 Task: Check the percentage active listings of barn in the last 5 years.
Action: Mouse moved to (821, 181)
Screenshot: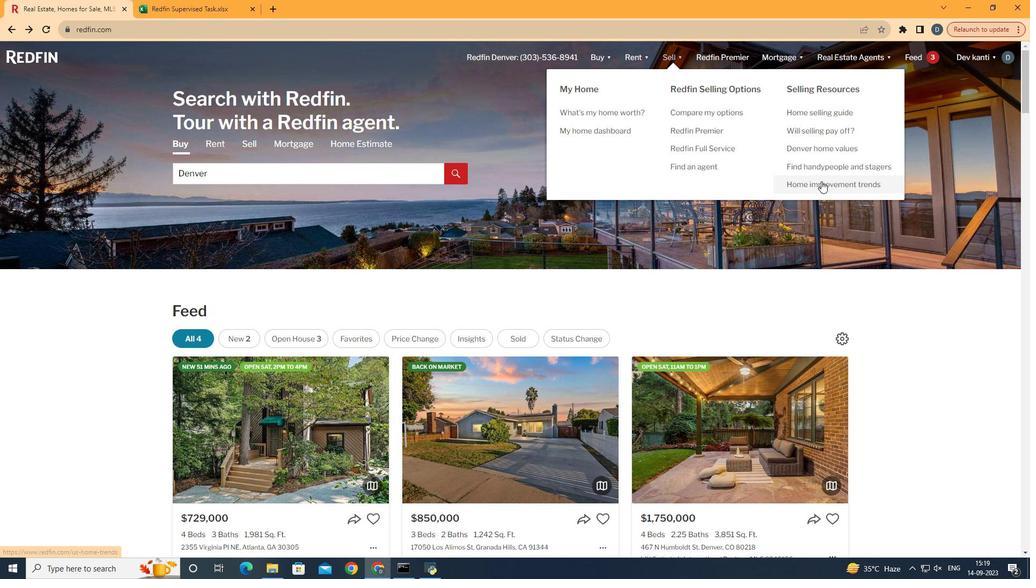 
Action: Mouse pressed left at (821, 181)
Screenshot: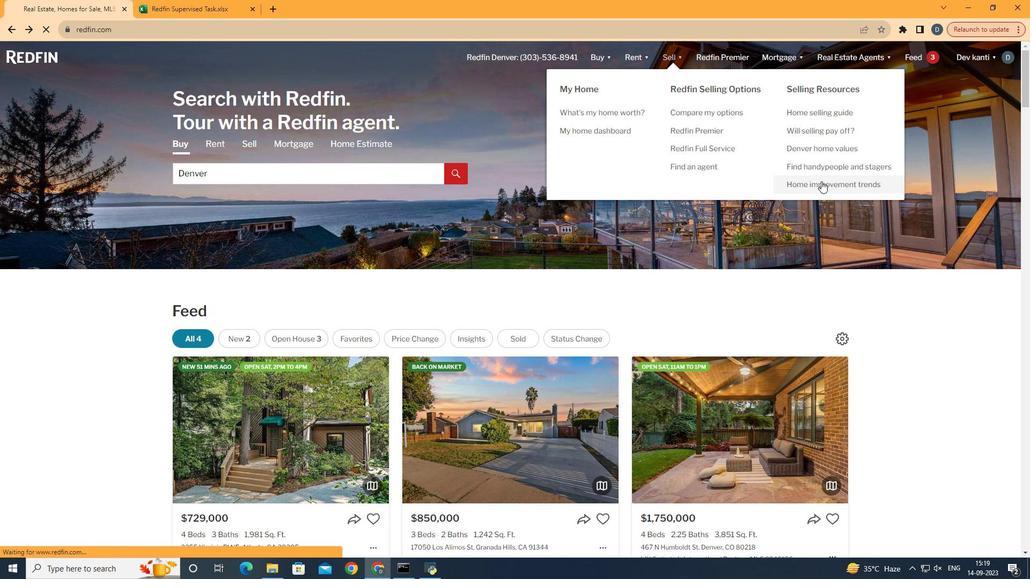 
Action: Mouse moved to (266, 201)
Screenshot: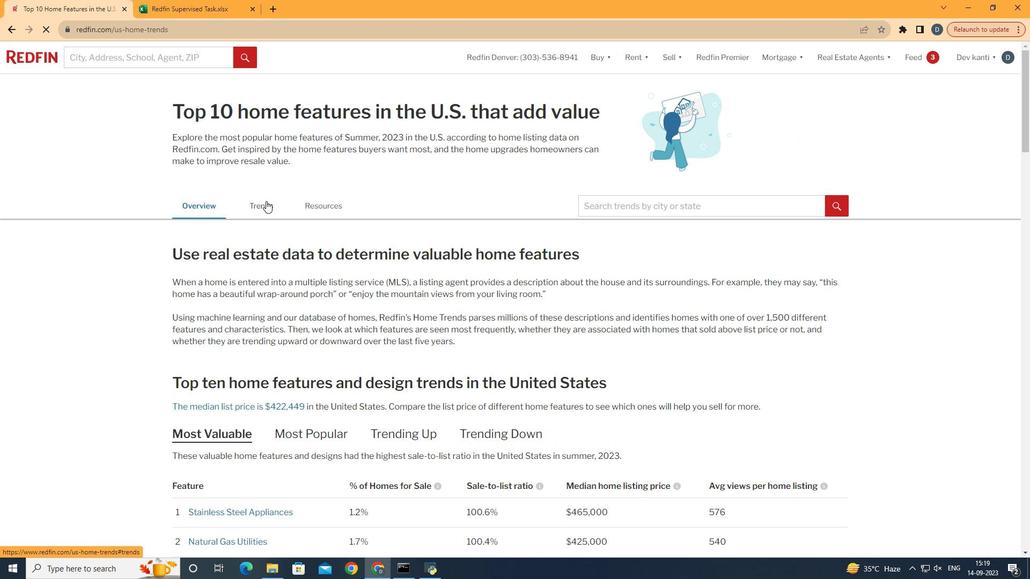 
Action: Mouse pressed left at (266, 201)
Screenshot: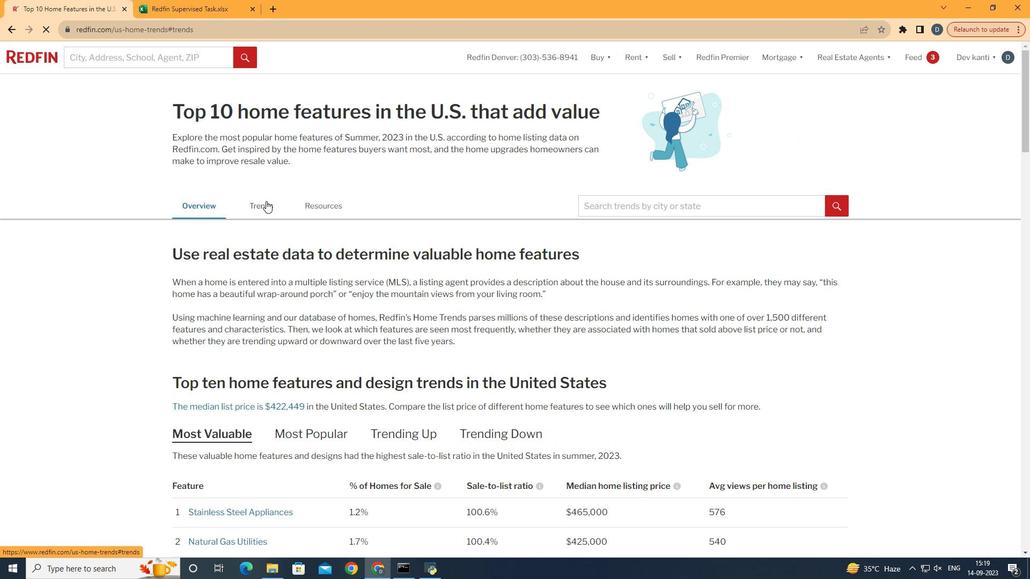 
Action: Mouse moved to (311, 272)
Screenshot: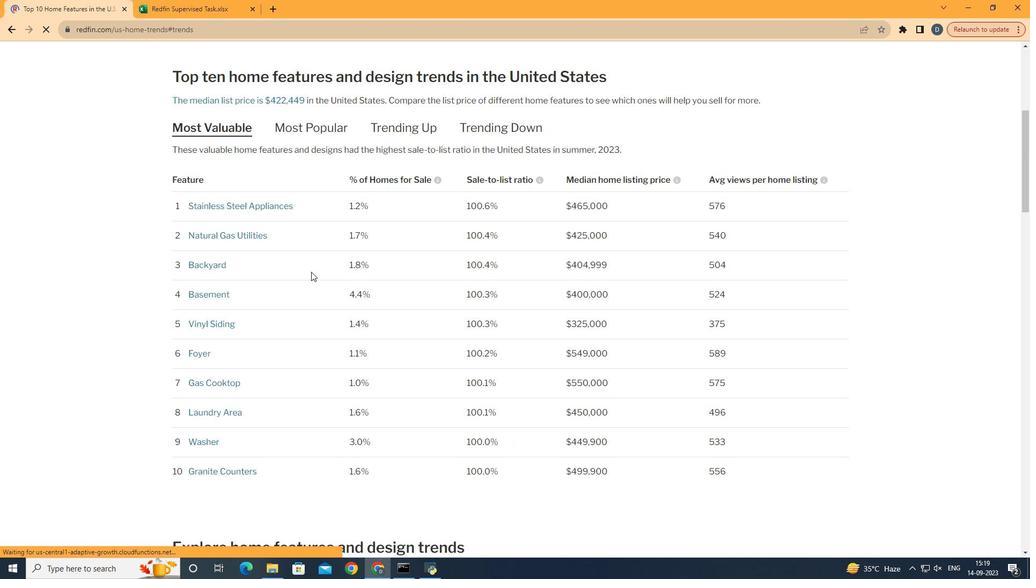 
Action: Mouse scrolled (311, 271) with delta (0, 0)
Screenshot: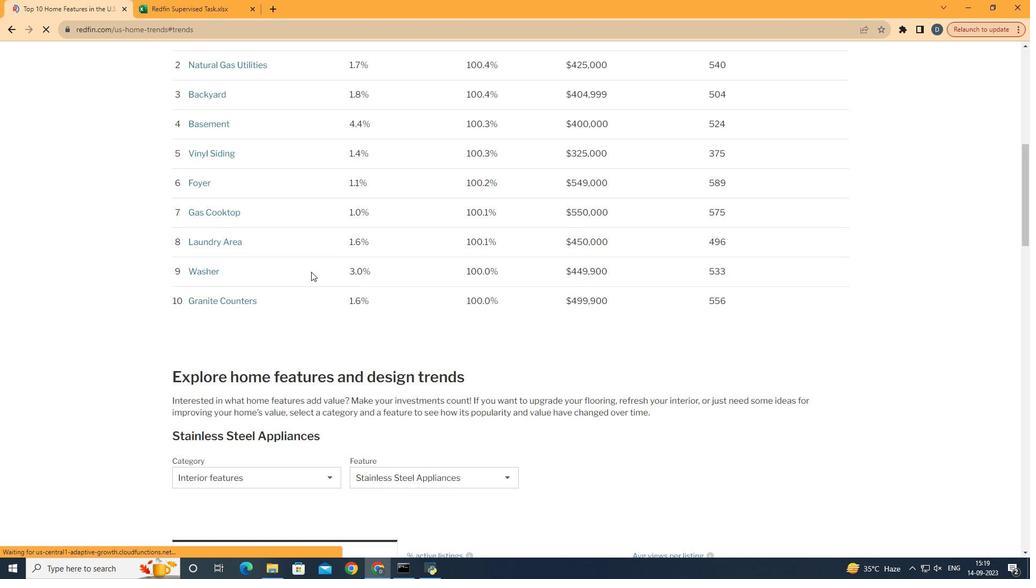 
Action: Mouse scrolled (311, 271) with delta (0, 0)
Screenshot: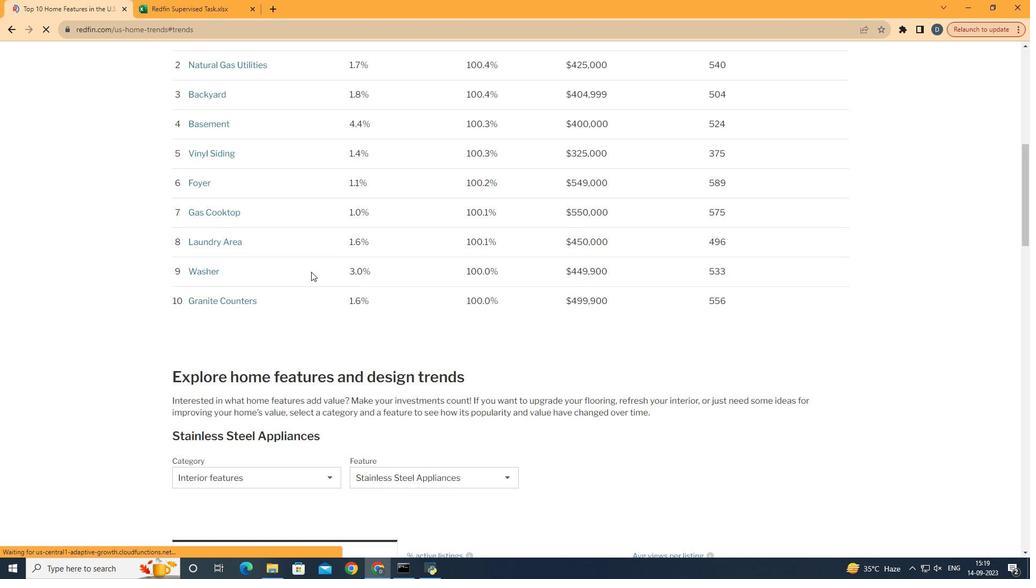 
Action: Mouse scrolled (311, 271) with delta (0, 0)
Screenshot: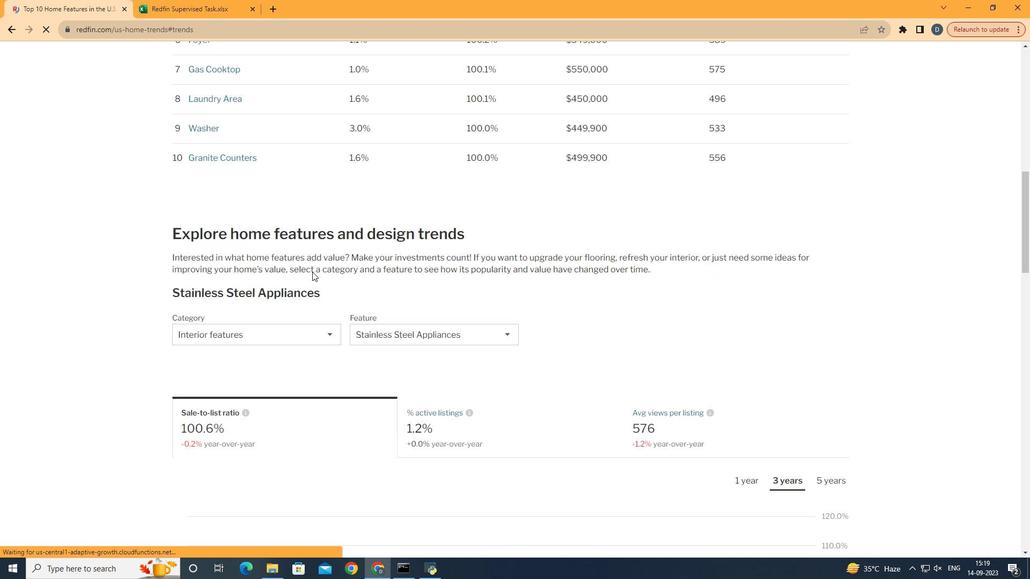 
Action: Mouse scrolled (311, 271) with delta (0, 0)
Screenshot: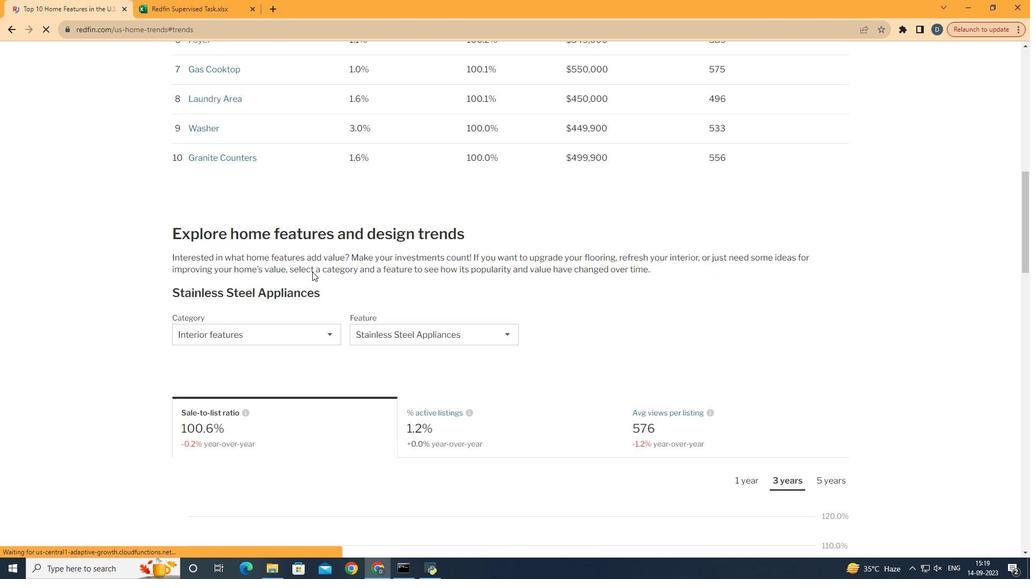 
Action: Mouse scrolled (311, 271) with delta (0, 0)
Screenshot: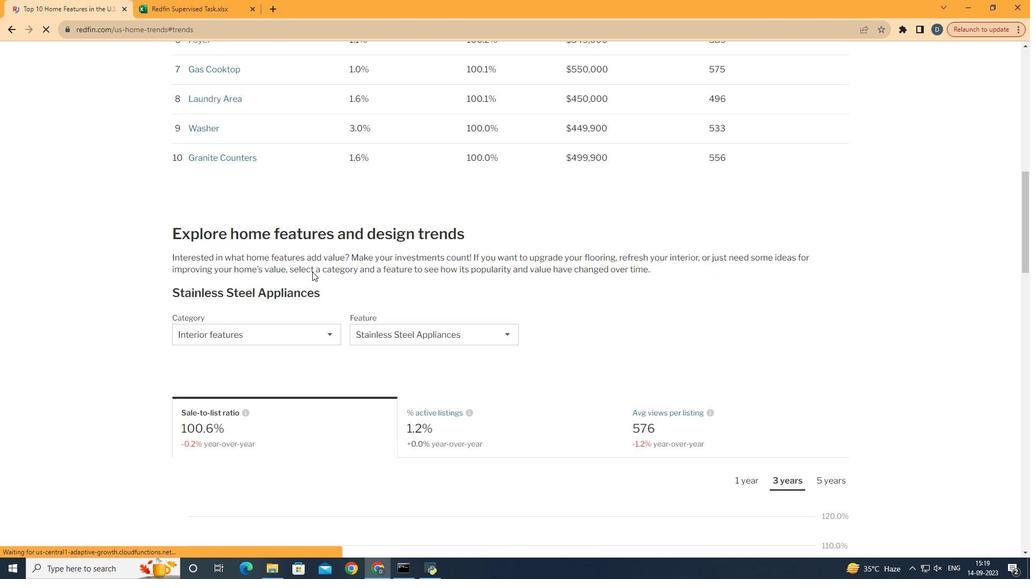 
Action: Mouse scrolled (311, 271) with delta (0, 0)
Screenshot: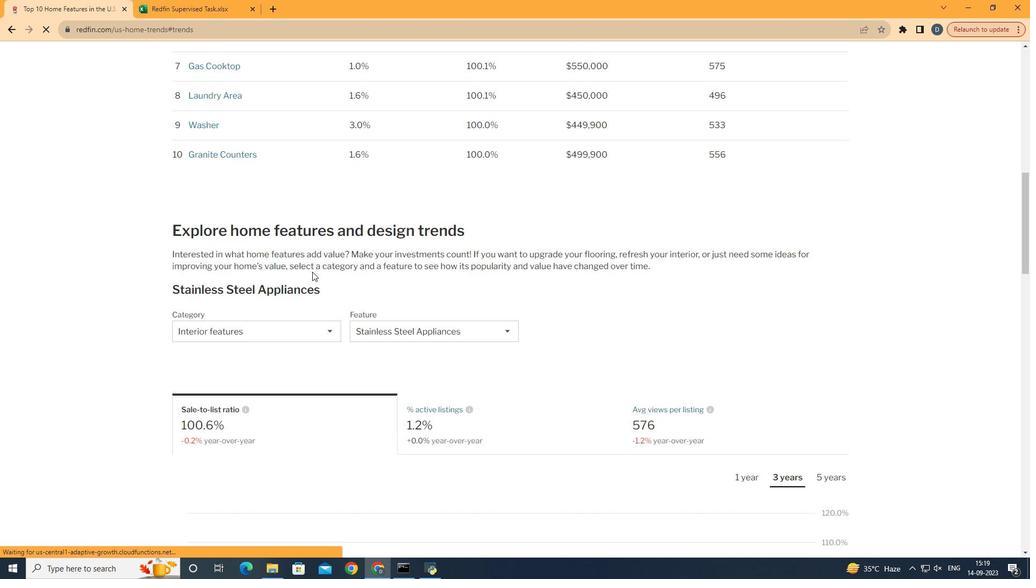 
Action: Mouse moved to (312, 272)
Screenshot: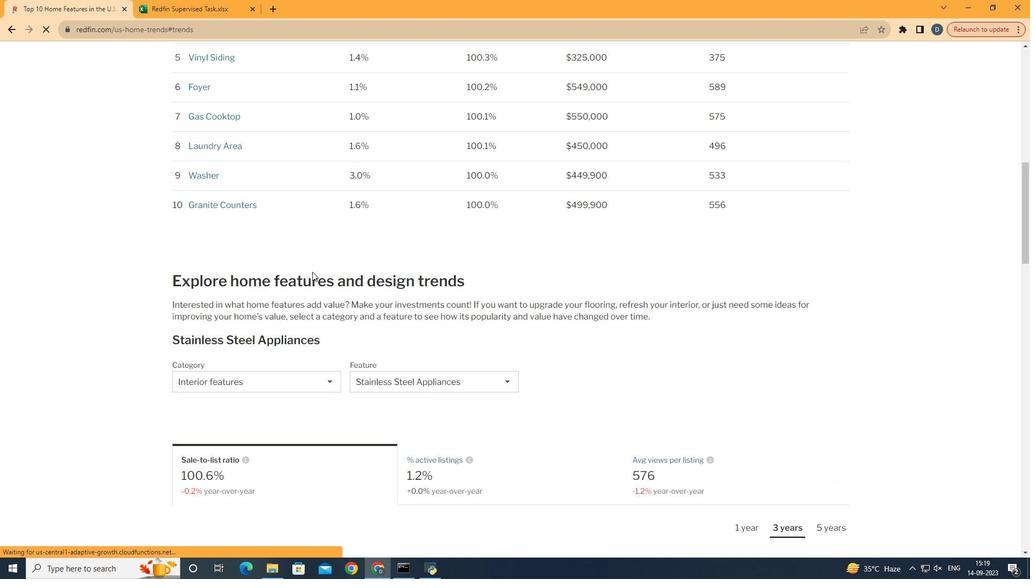 
Action: Mouse scrolled (312, 271) with delta (0, 0)
Screenshot: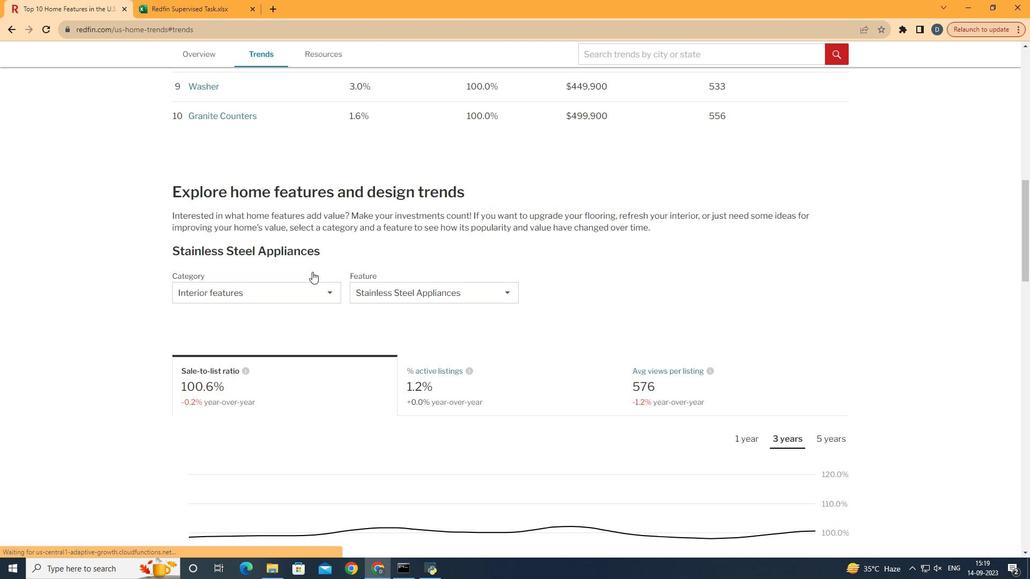 
Action: Mouse scrolled (312, 271) with delta (0, 0)
Screenshot: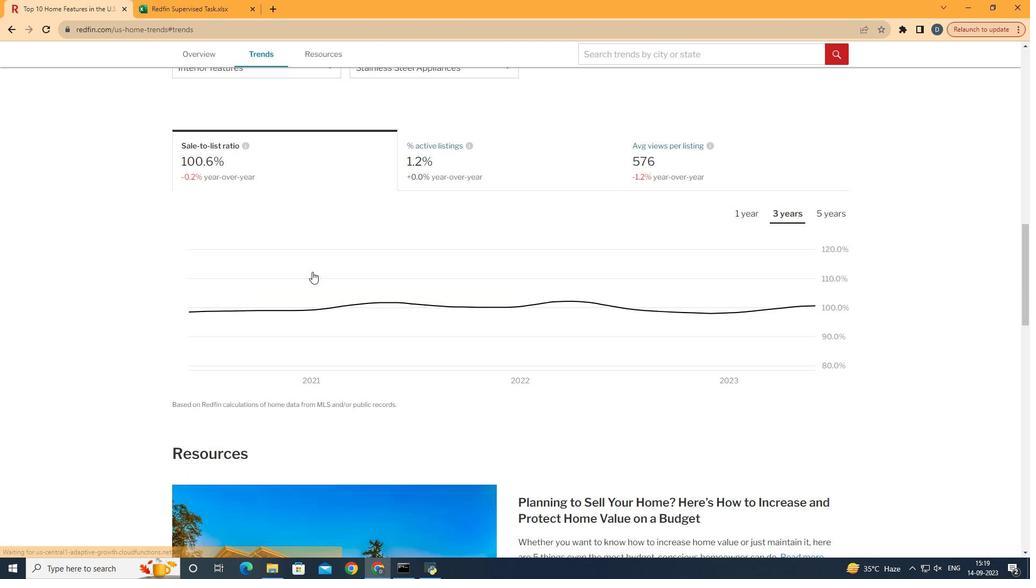 
Action: Mouse scrolled (312, 271) with delta (0, 0)
Screenshot: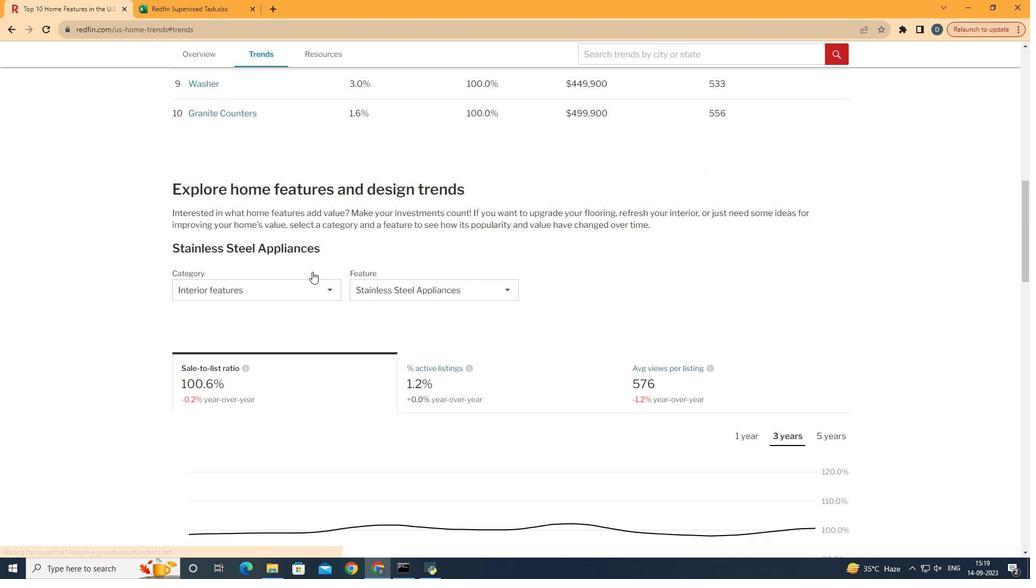 
Action: Mouse scrolled (312, 271) with delta (0, 0)
Screenshot: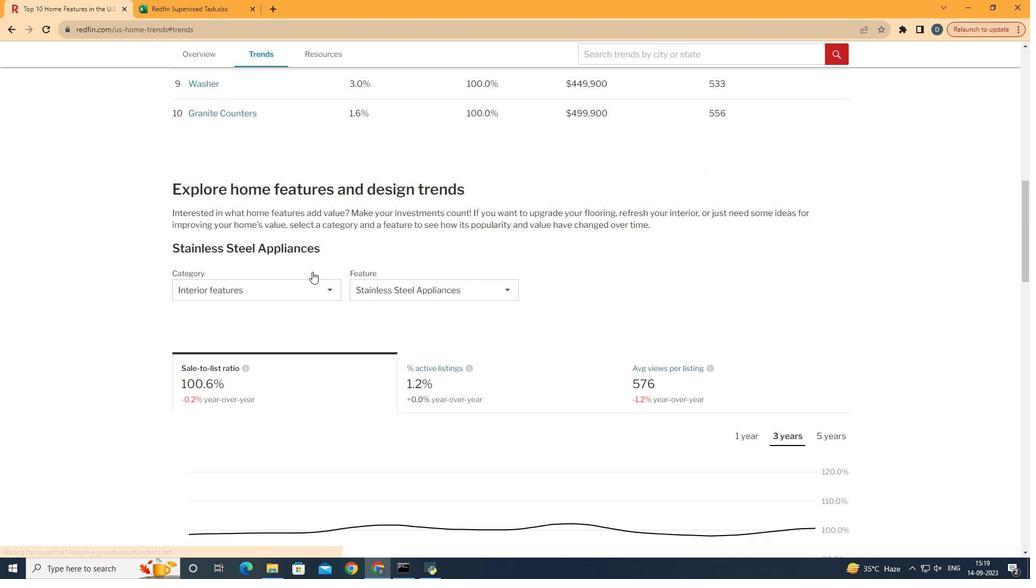 
Action: Mouse scrolled (312, 271) with delta (0, 0)
Screenshot: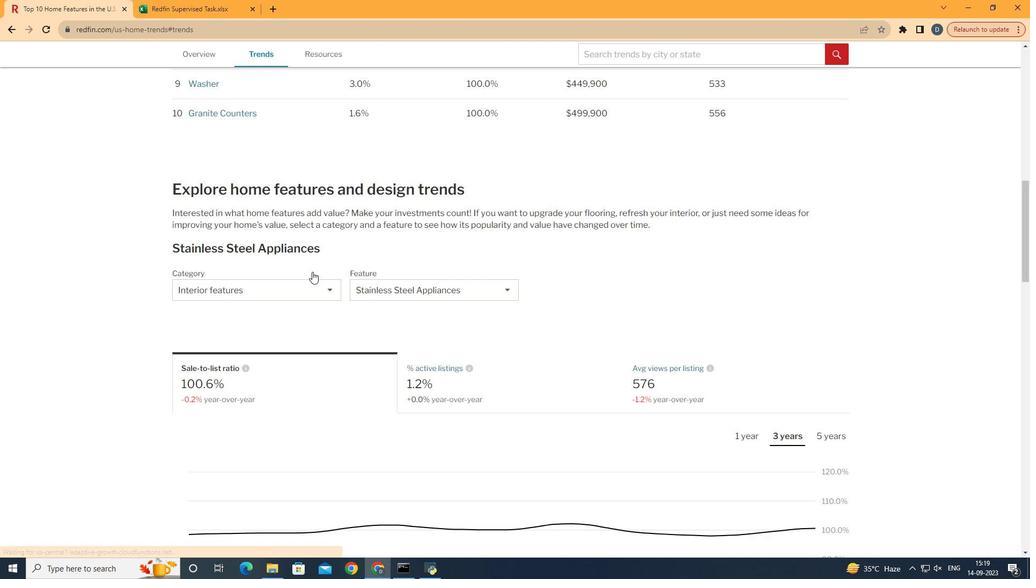 
Action: Mouse scrolled (312, 271) with delta (0, 0)
Screenshot: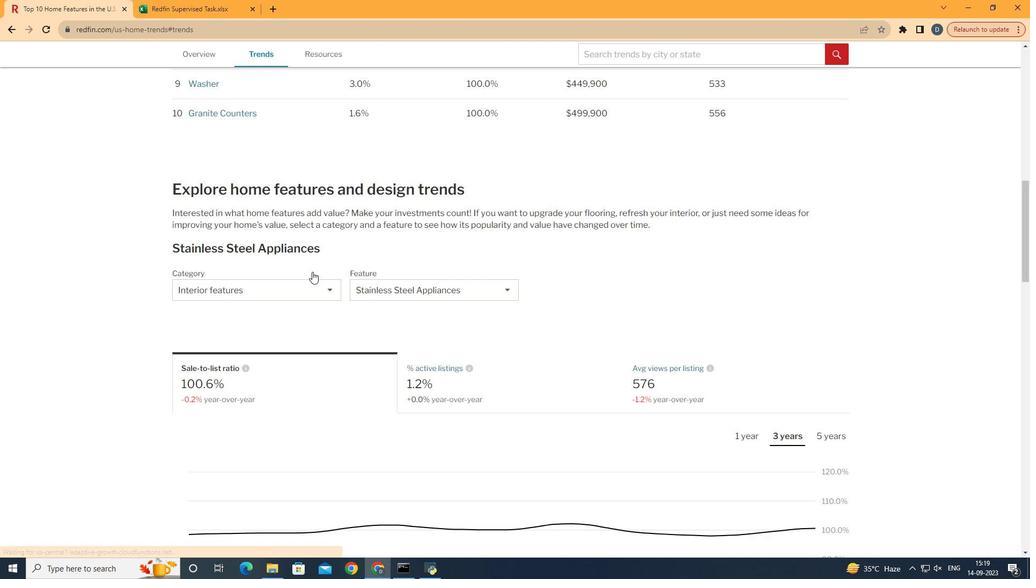 
Action: Mouse scrolled (312, 271) with delta (0, 0)
Screenshot: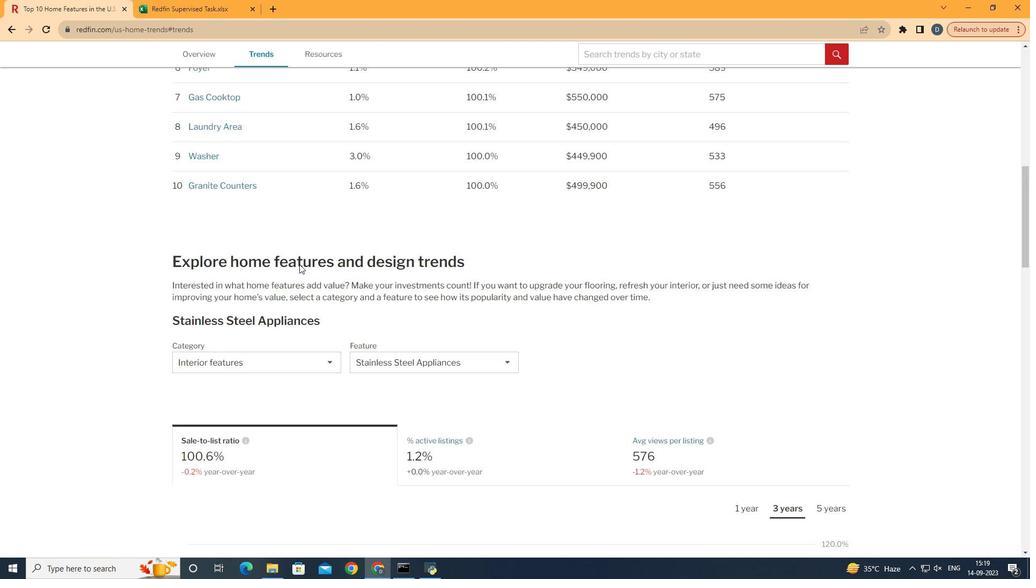 
Action: Mouse moved to (286, 257)
Screenshot: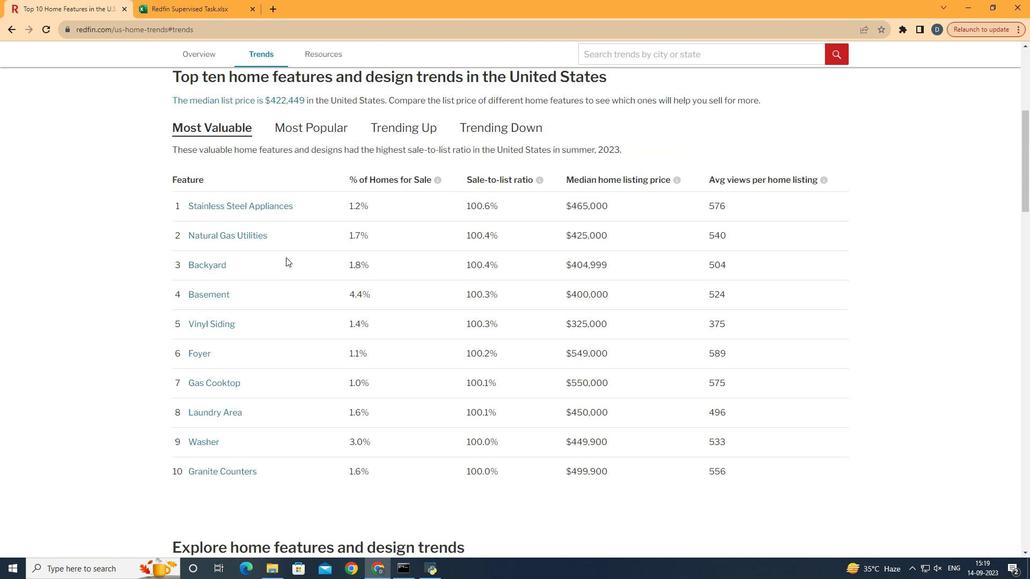 
Action: Mouse scrolled (286, 257) with delta (0, 0)
Screenshot: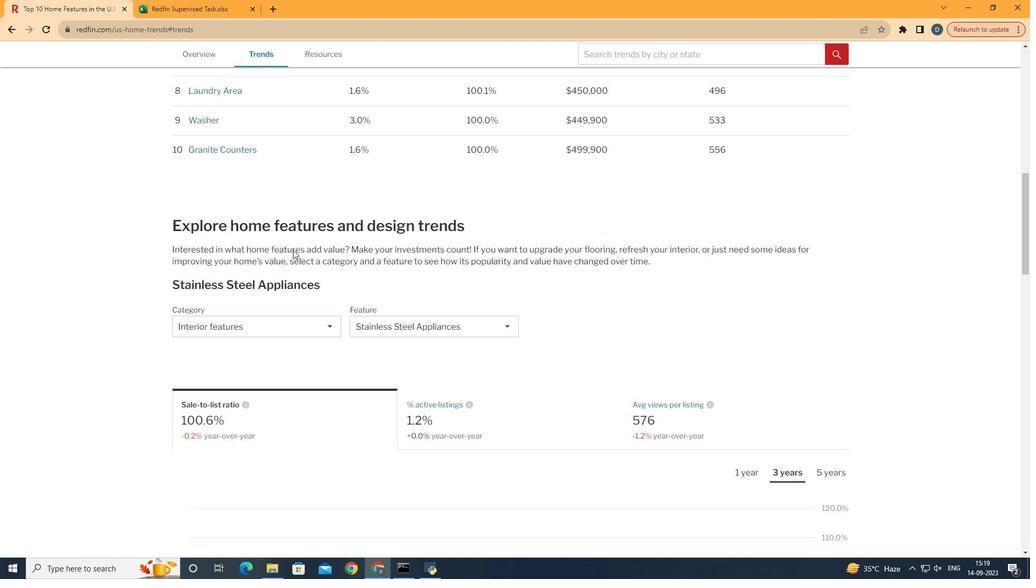 
Action: Mouse scrolled (286, 257) with delta (0, 0)
Screenshot: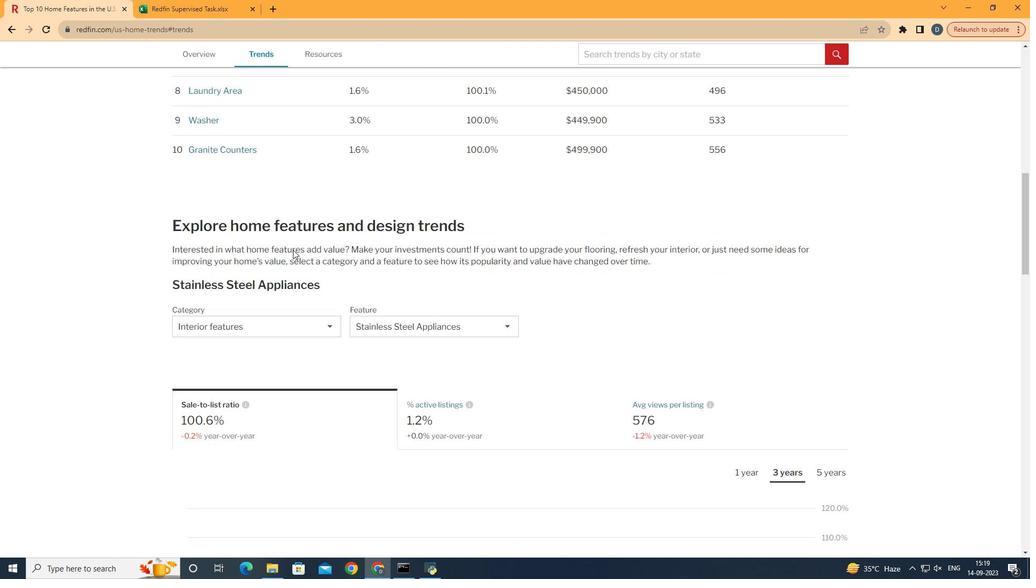 
Action: Mouse scrolled (286, 257) with delta (0, 0)
Screenshot: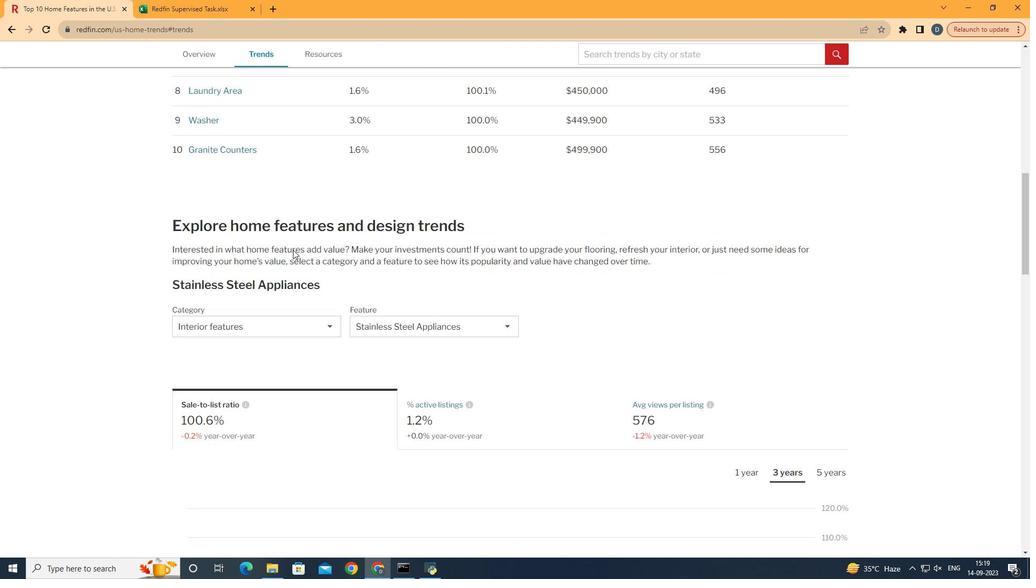 
Action: Mouse scrolled (286, 257) with delta (0, 0)
Screenshot: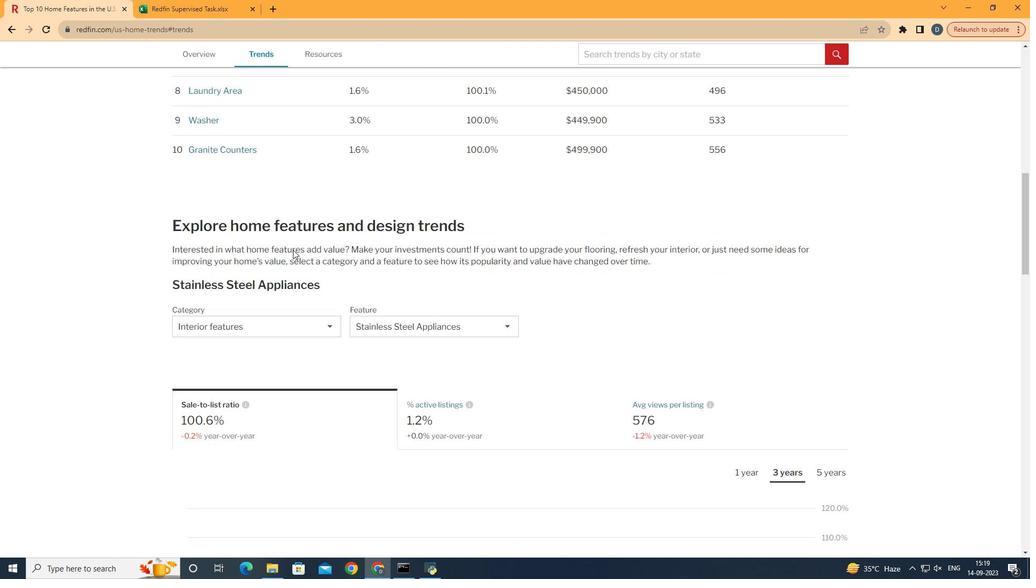 
Action: Mouse scrolled (286, 257) with delta (0, 0)
Screenshot: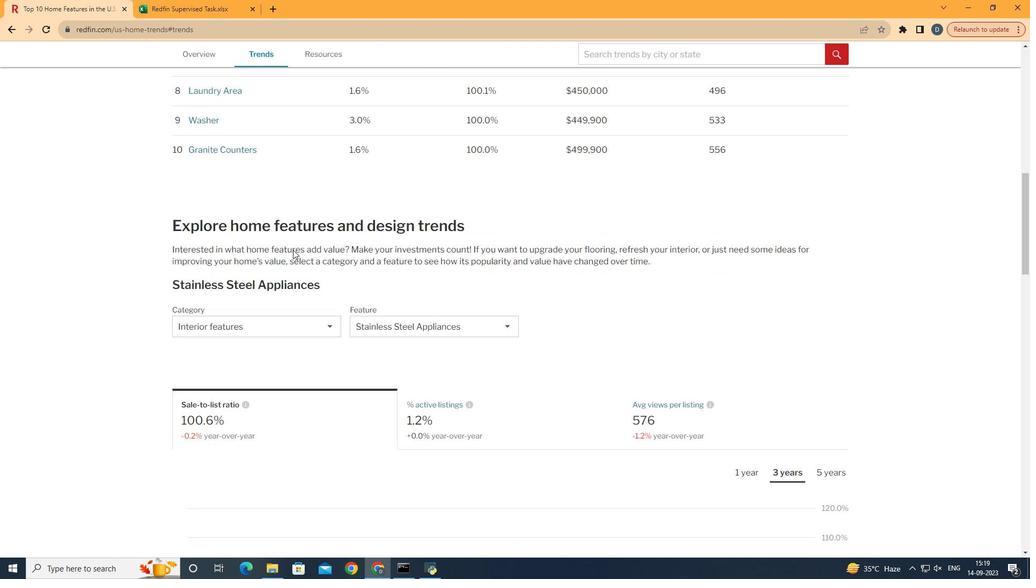 
Action: Mouse scrolled (286, 257) with delta (0, 0)
Screenshot: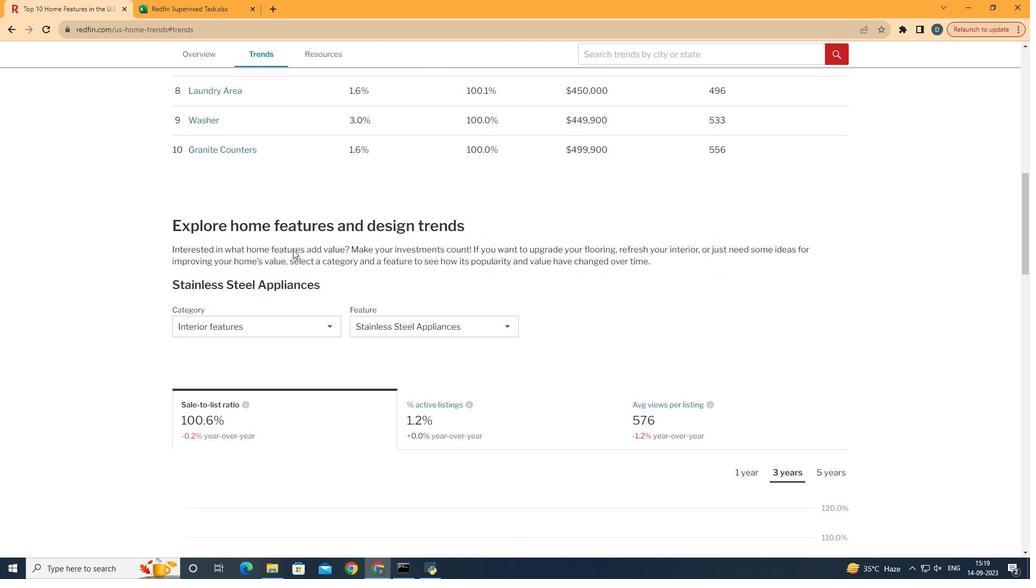
Action: Mouse moved to (292, 327)
Screenshot: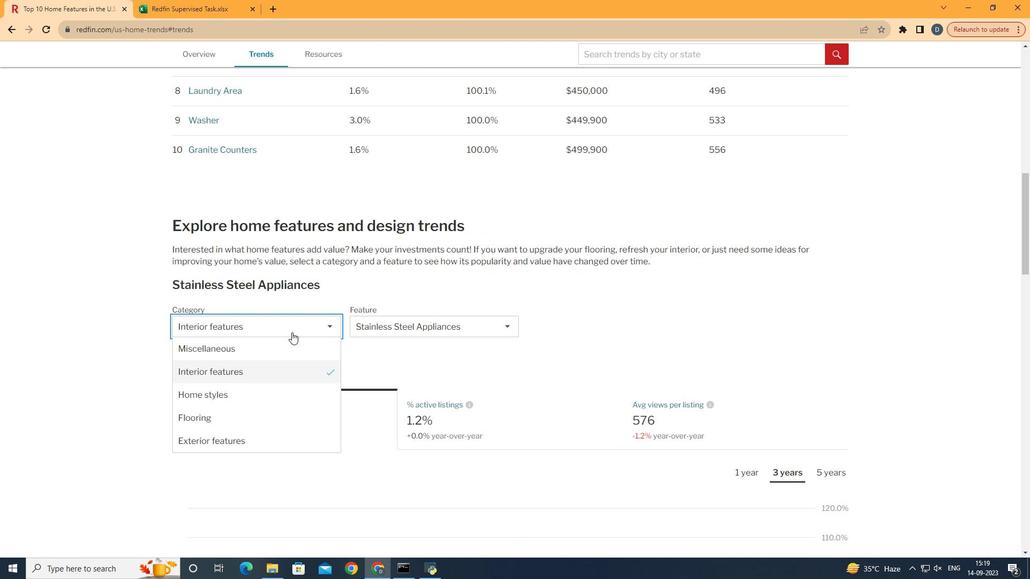 
Action: Mouse pressed left at (292, 327)
Screenshot: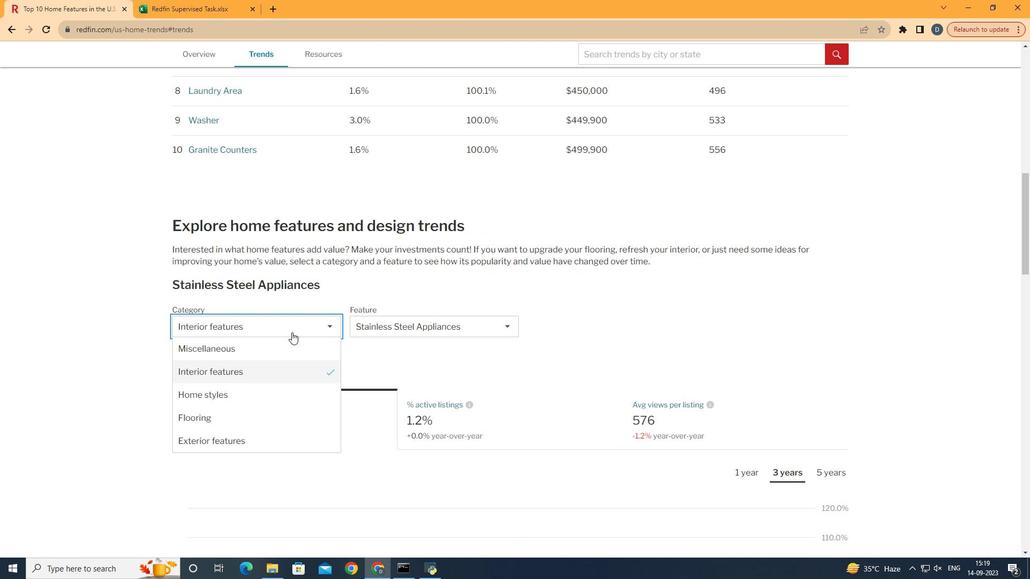 
Action: Mouse moved to (301, 437)
Screenshot: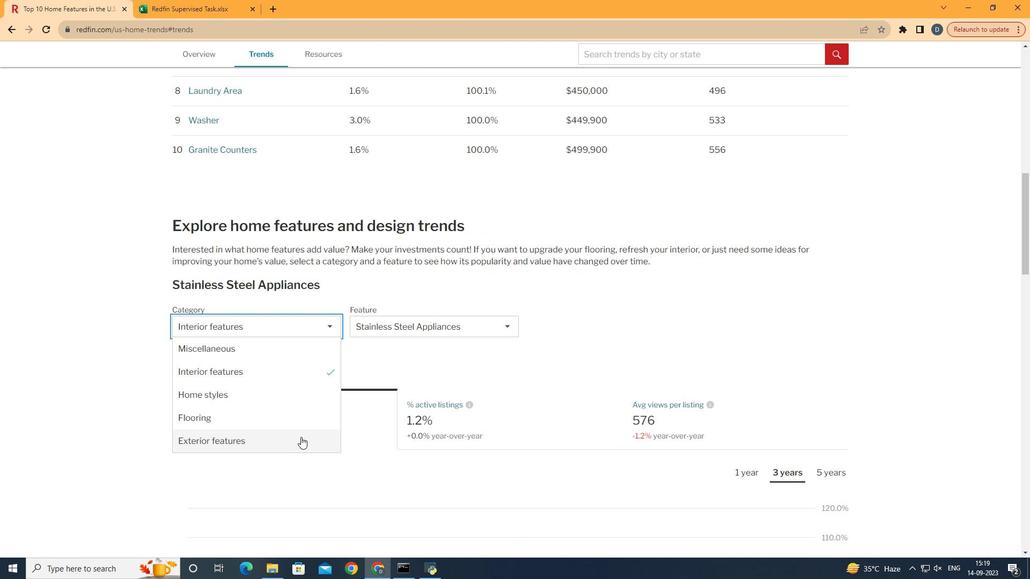 
Action: Mouse pressed left at (301, 437)
Screenshot: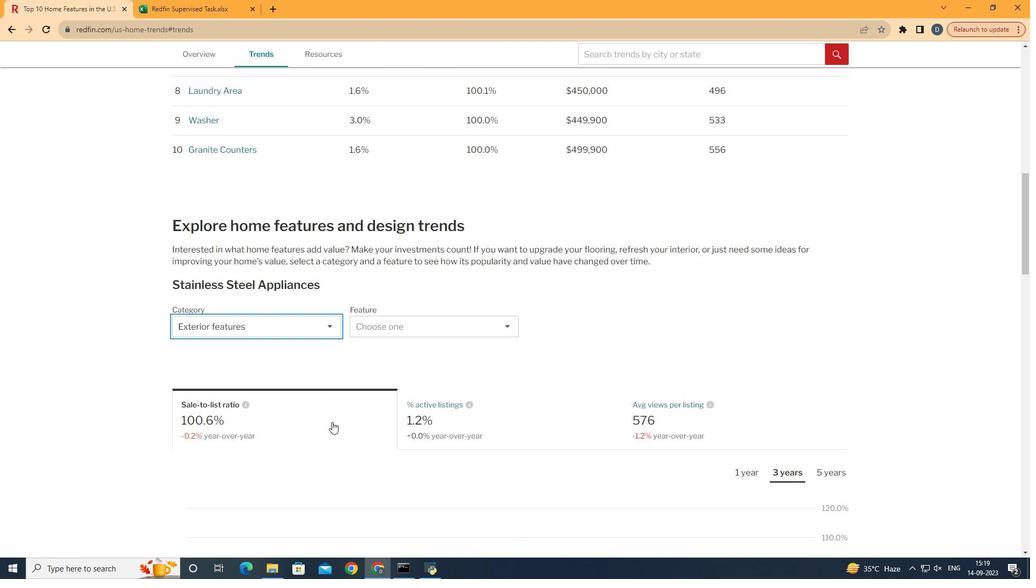 
Action: Mouse moved to (441, 319)
Screenshot: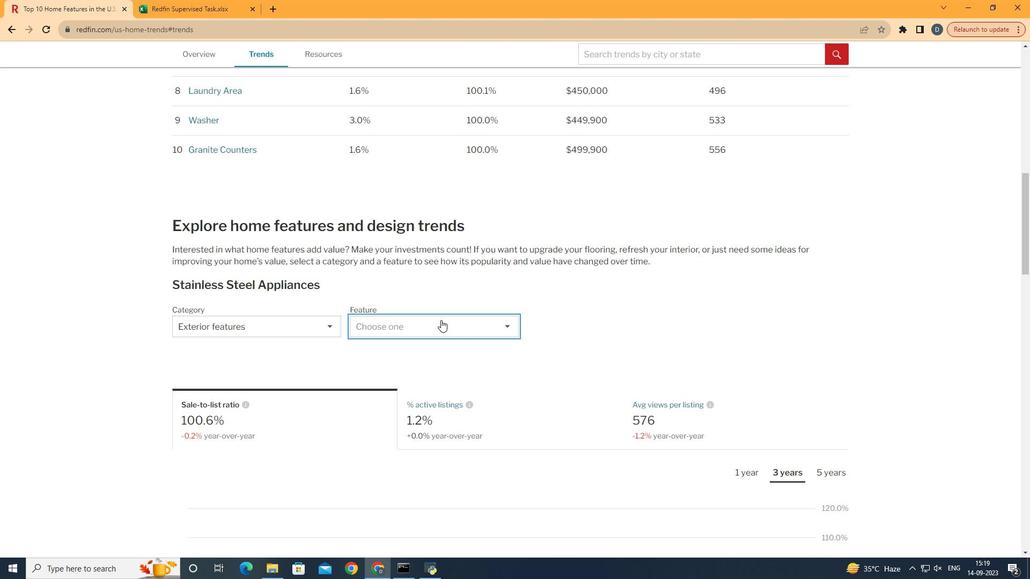 
Action: Mouse pressed left at (441, 319)
Screenshot: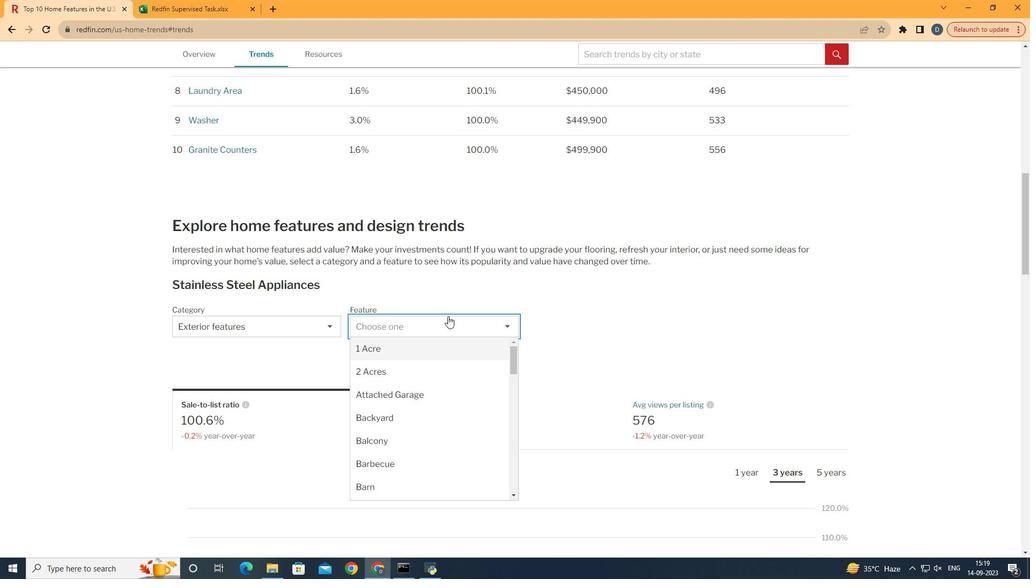 
Action: Mouse moved to (442, 478)
Screenshot: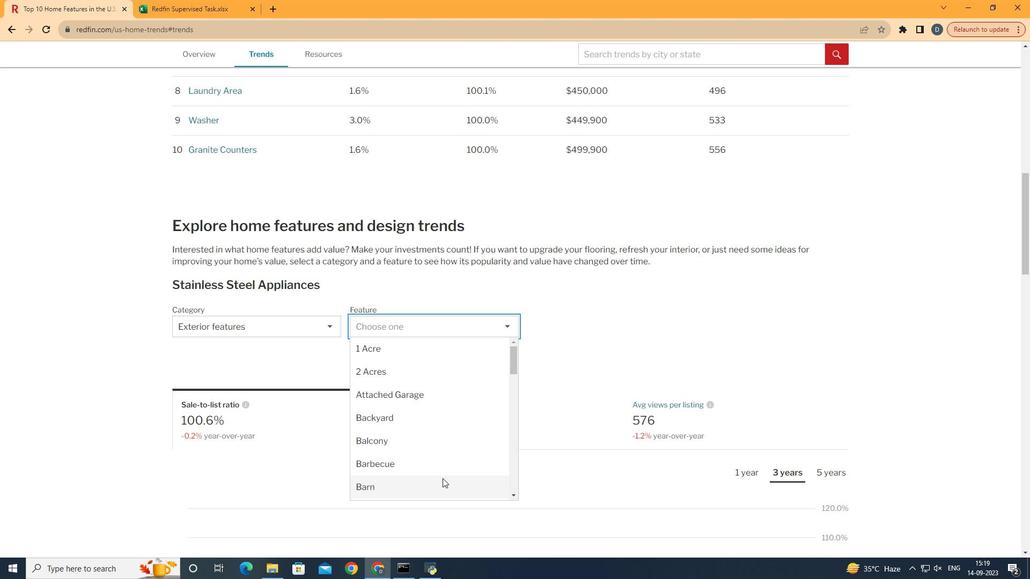 
Action: Mouse pressed left at (442, 478)
Screenshot: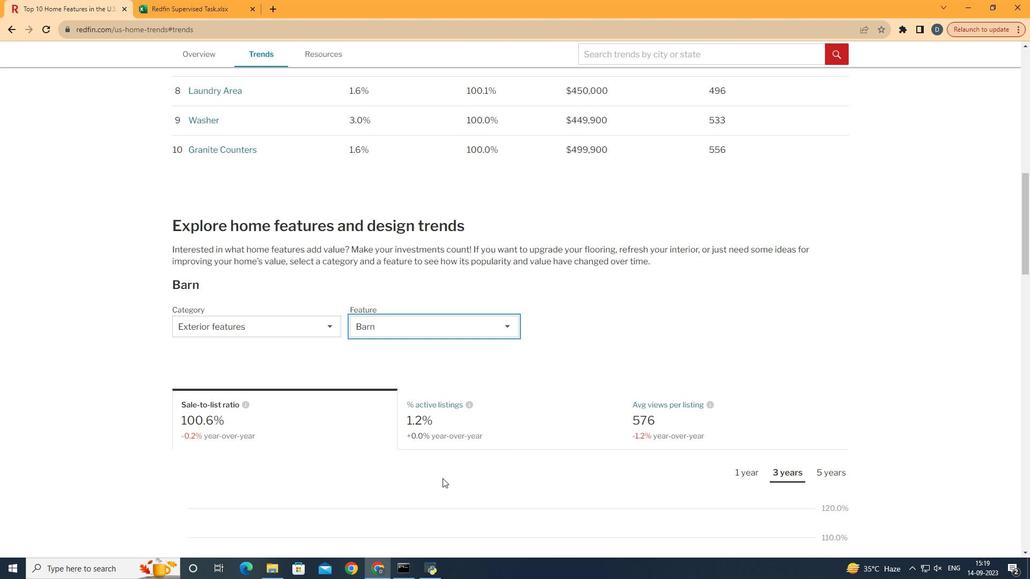 
Action: Mouse moved to (561, 408)
Screenshot: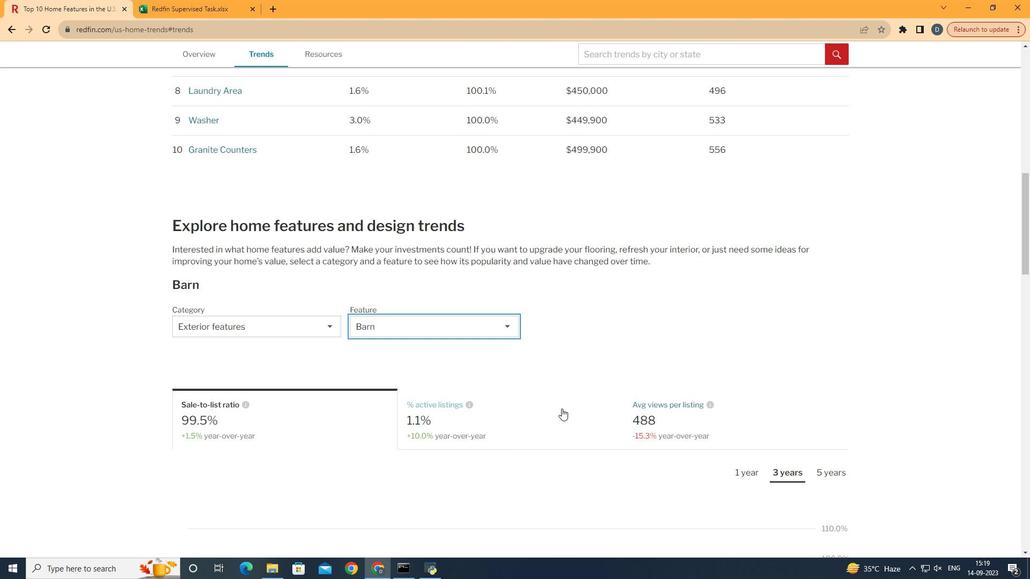 
Action: Mouse pressed left at (561, 408)
Screenshot: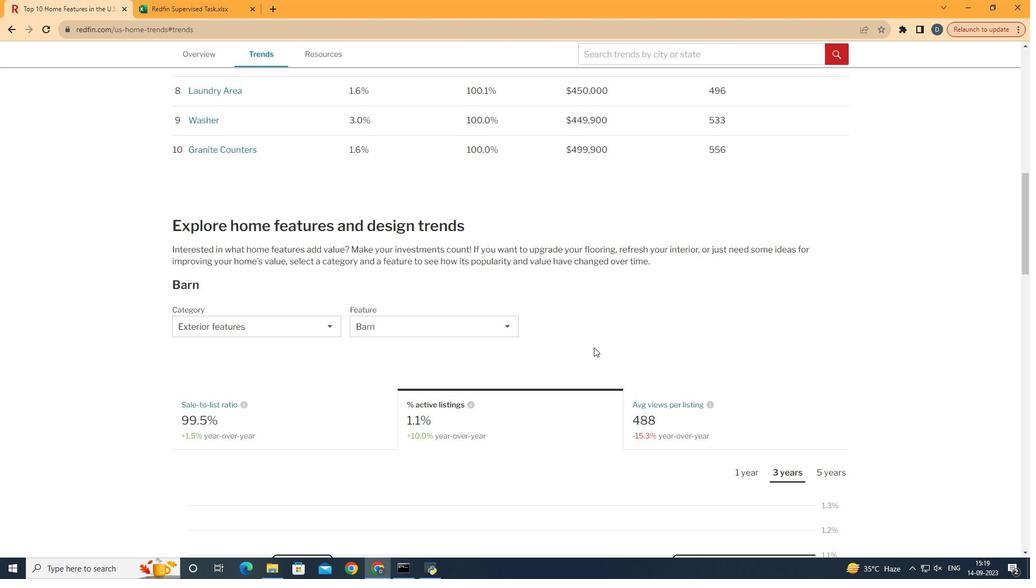 
Action: Mouse moved to (686, 274)
Screenshot: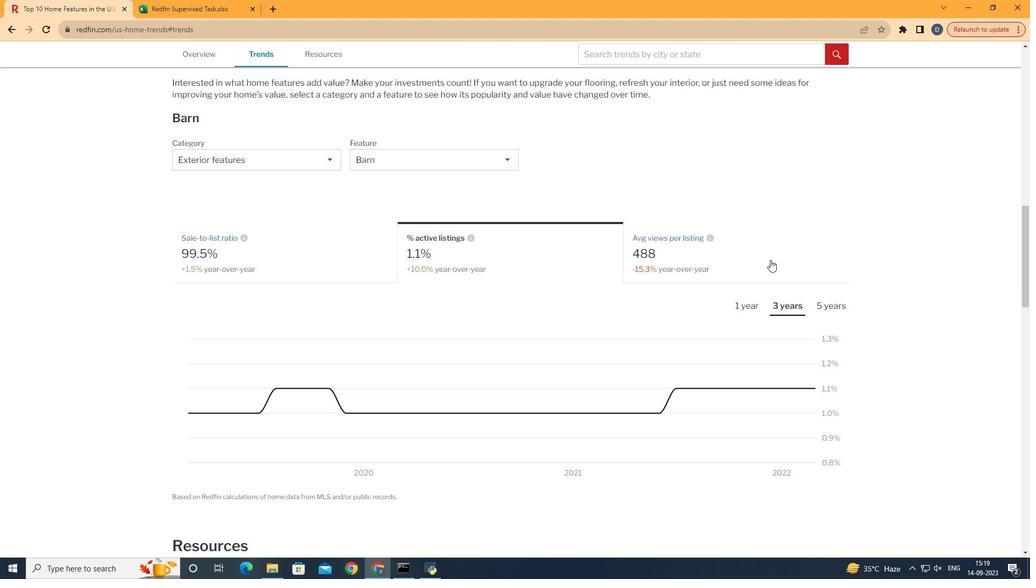 
Action: Mouse scrolled (686, 273) with delta (0, 0)
Screenshot: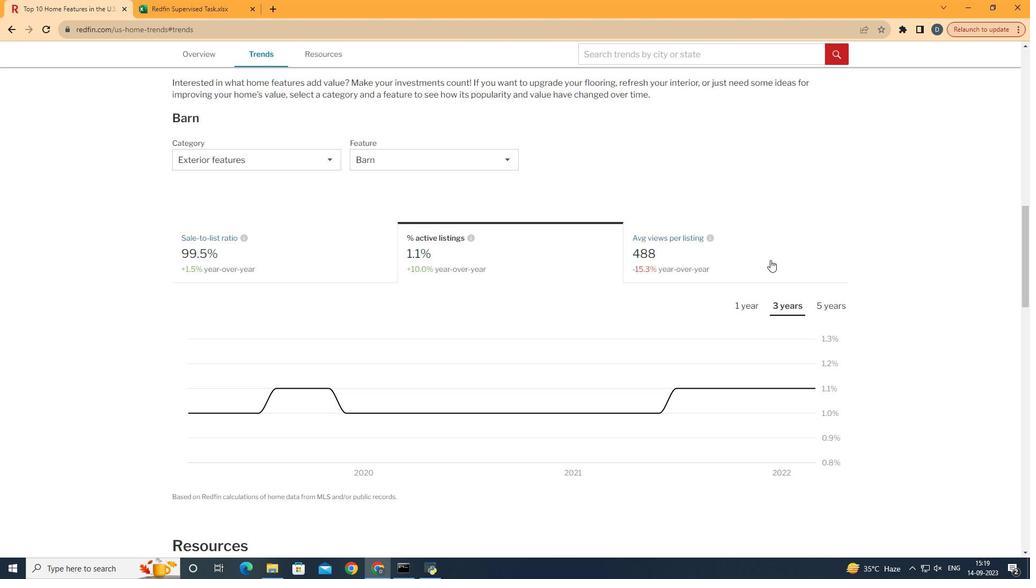 
Action: Mouse scrolled (686, 273) with delta (0, 0)
Screenshot: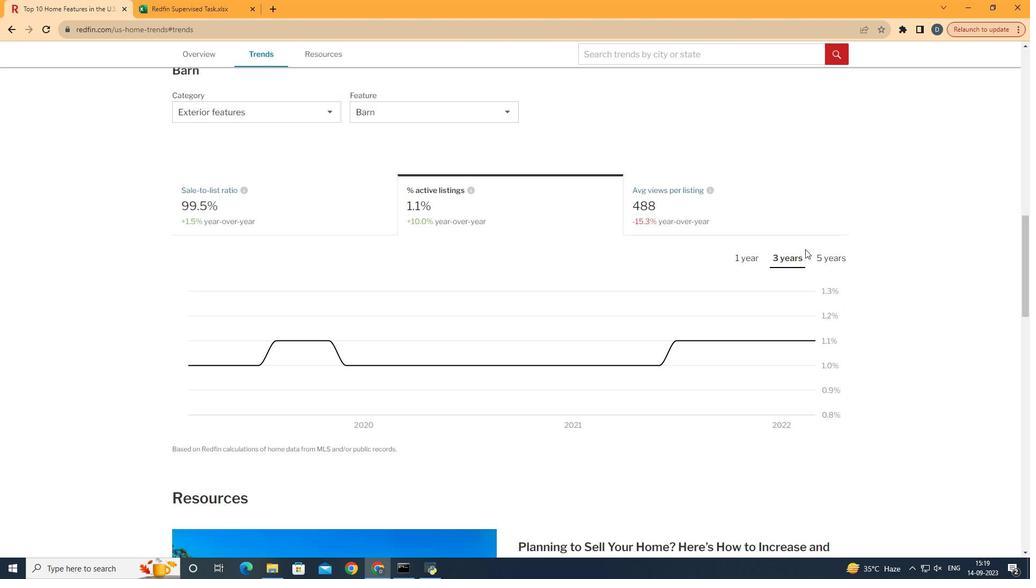 
Action: Mouse moved to (690, 274)
Screenshot: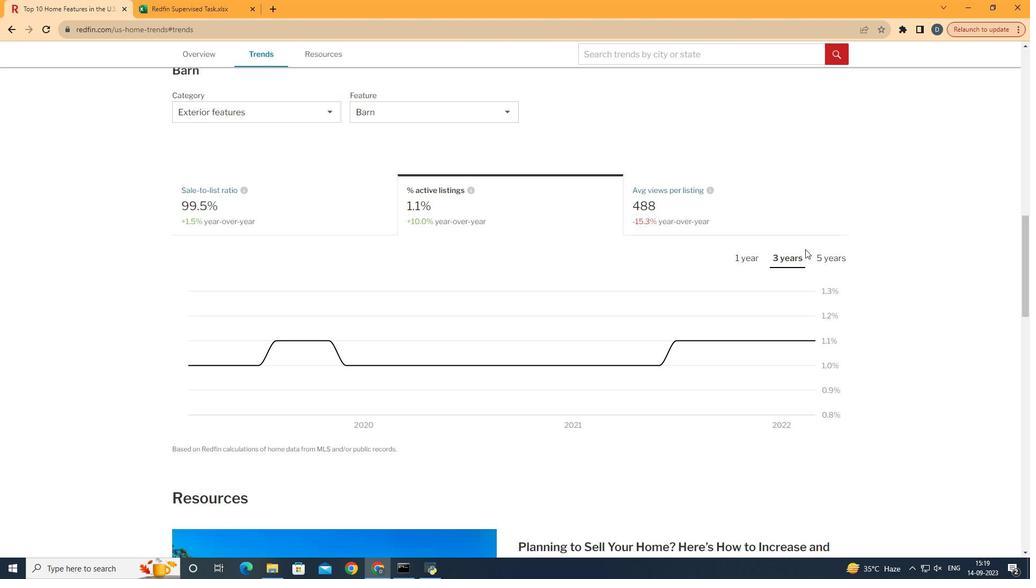 
Action: Mouse scrolled (690, 273) with delta (0, 0)
Screenshot: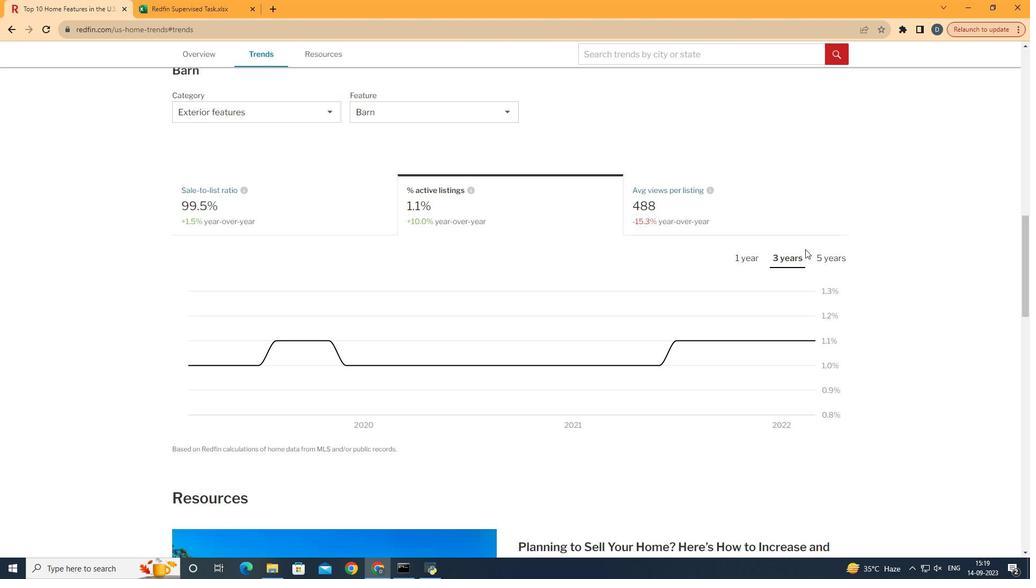 
Action: Mouse moved to (697, 273)
Screenshot: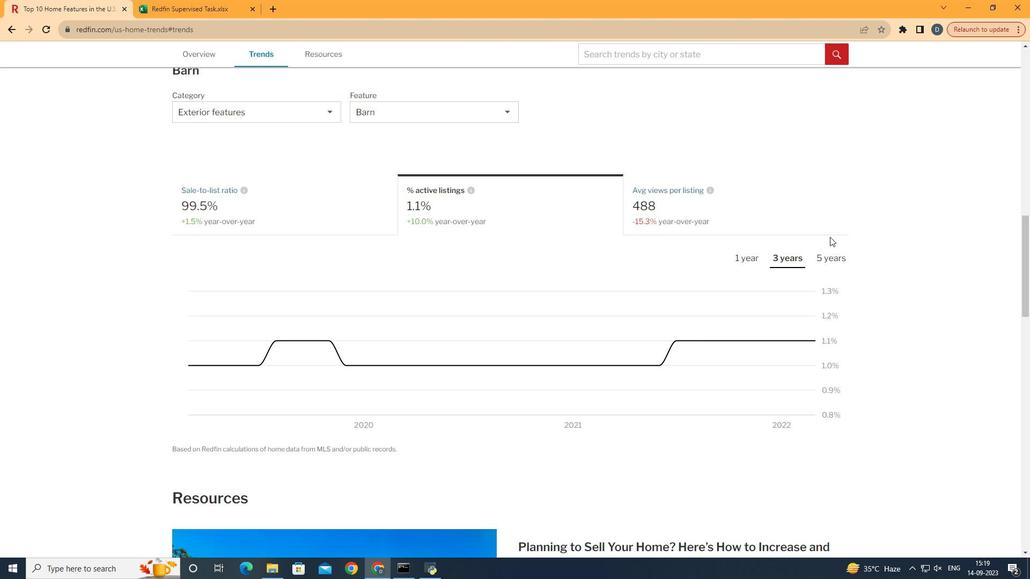 
Action: Mouse scrolled (697, 273) with delta (0, 0)
Screenshot: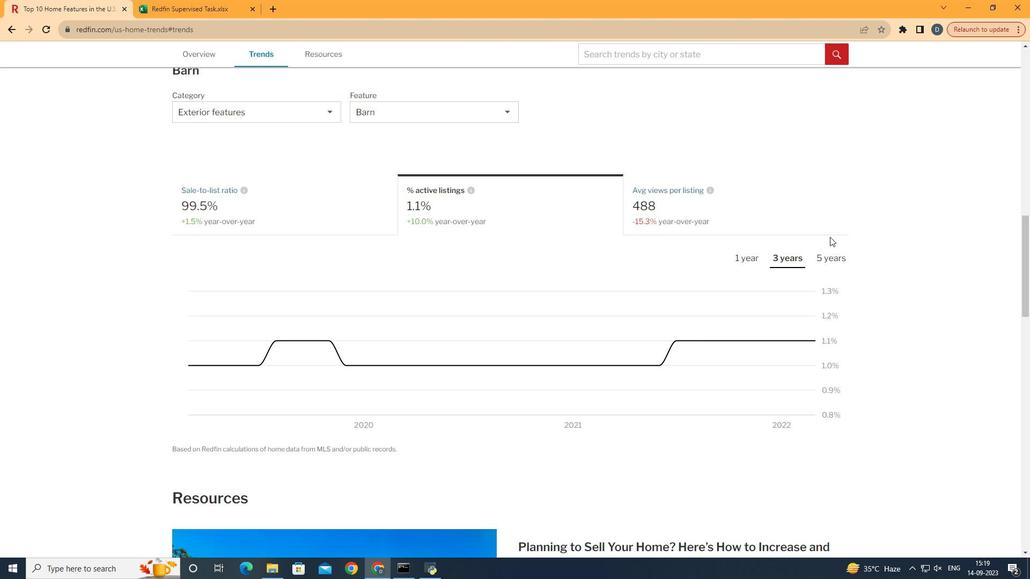 
Action: Mouse moved to (829, 259)
Screenshot: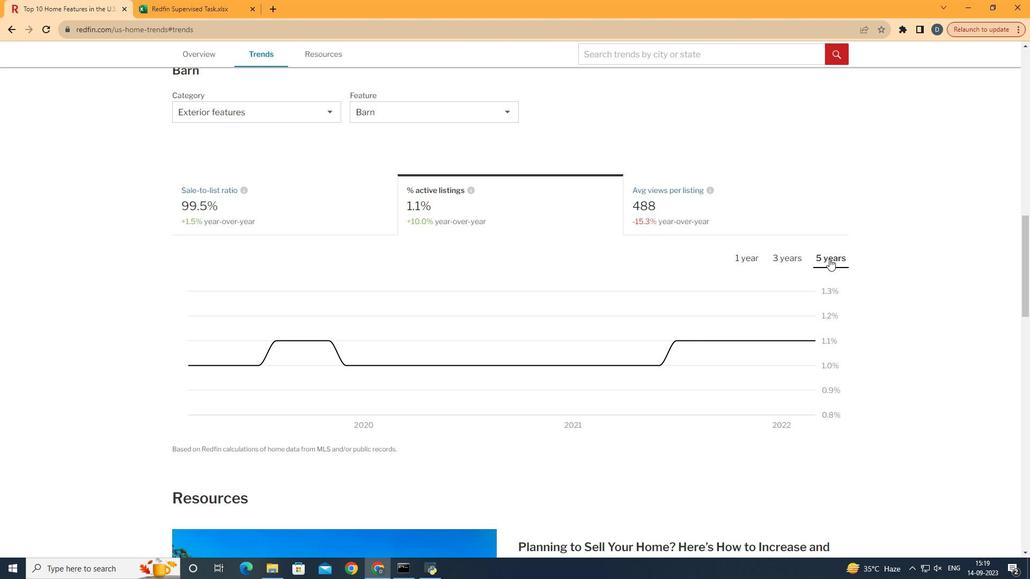 
Action: Mouse pressed left at (829, 259)
Screenshot: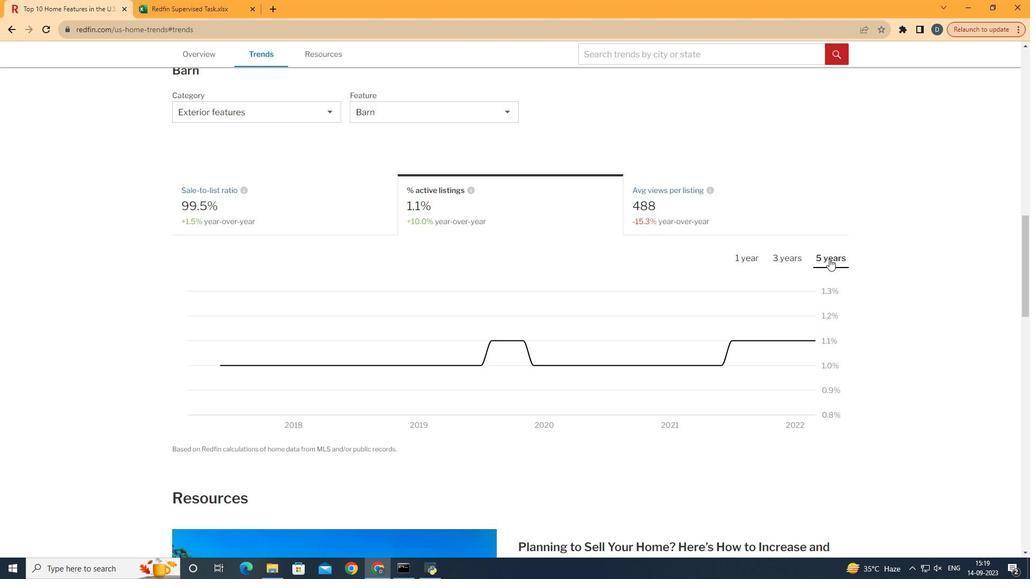 
